 Task: Add Weleda Pomegranate Hand Cream to the cart.
Action: Mouse moved to (1090, 385)
Screenshot: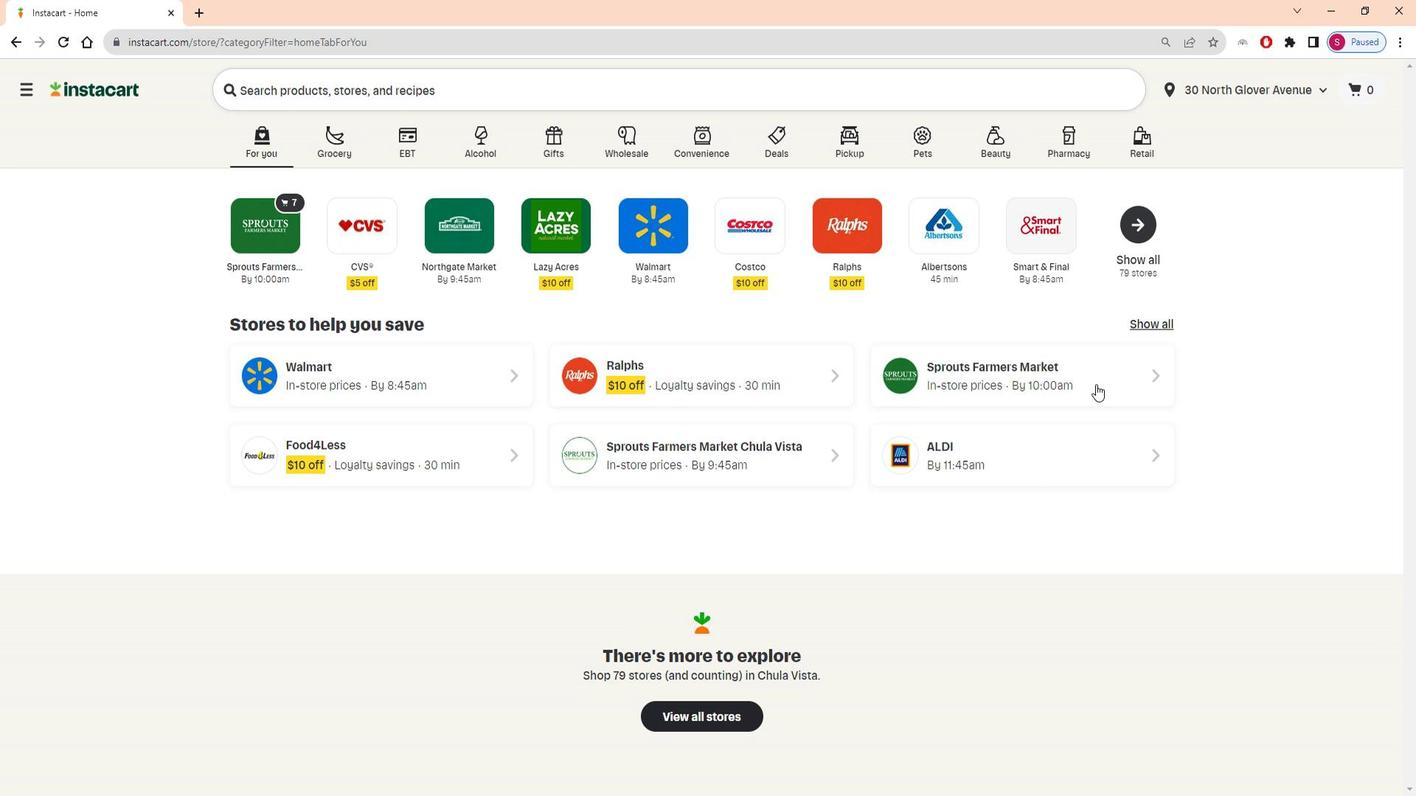 
Action: Mouse pressed left at (1090, 385)
Screenshot: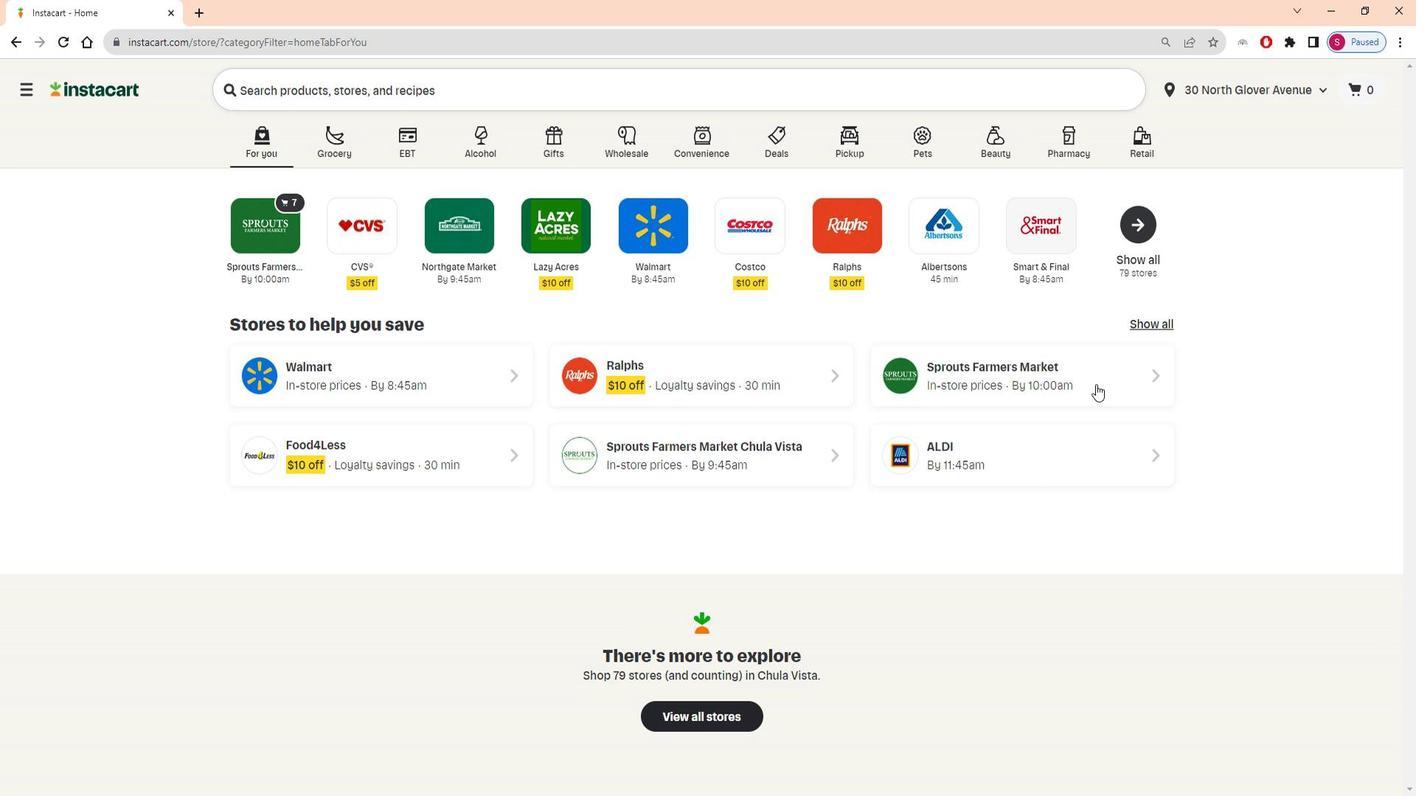 
Action: Mouse moved to (125, 585)
Screenshot: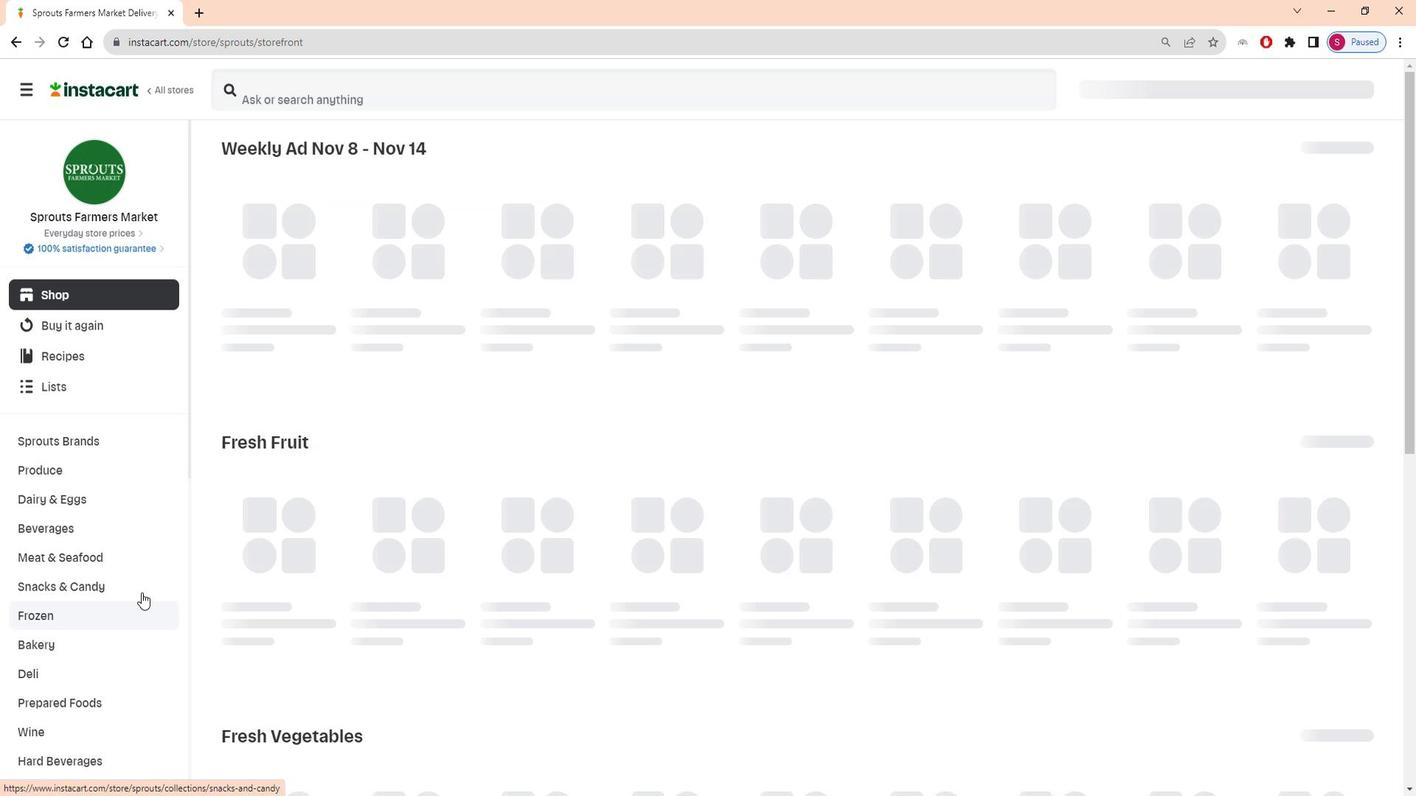 
Action: Mouse scrolled (125, 585) with delta (0, 0)
Screenshot: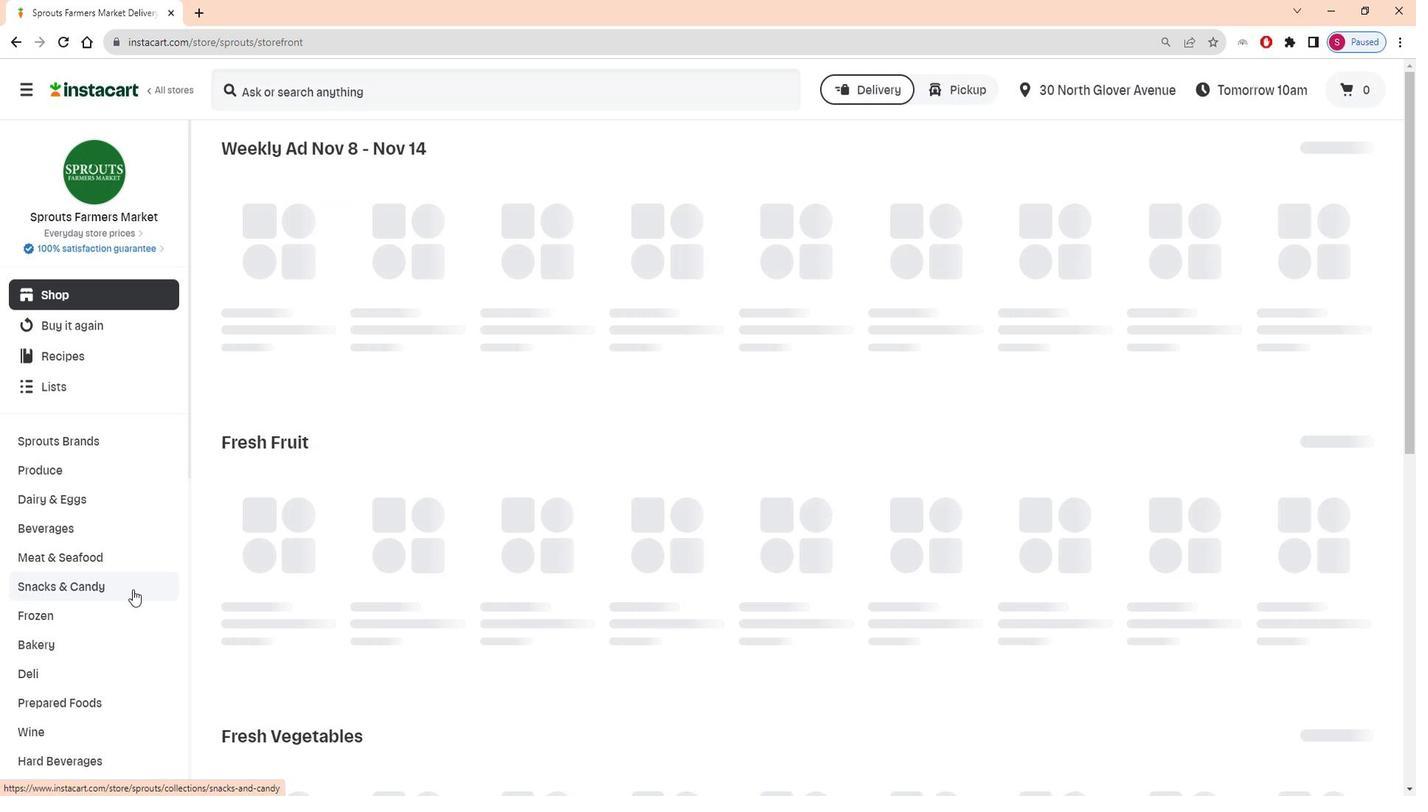 
Action: Mouse scrolled (125, 585) with delta (0, 0)
Screenshot: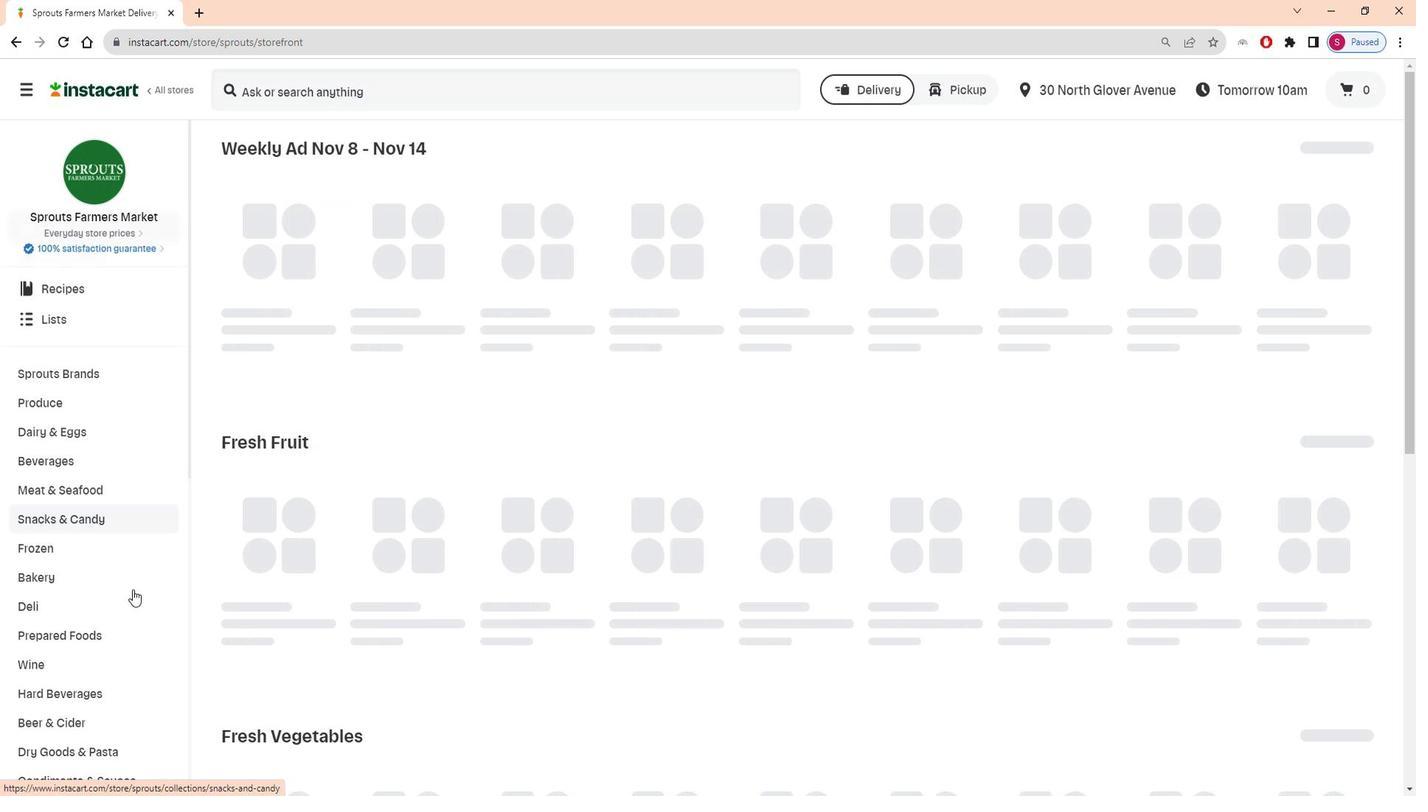 
Action: Mouse scrolled (125, 585) with delta (0, 0)
Screenshot: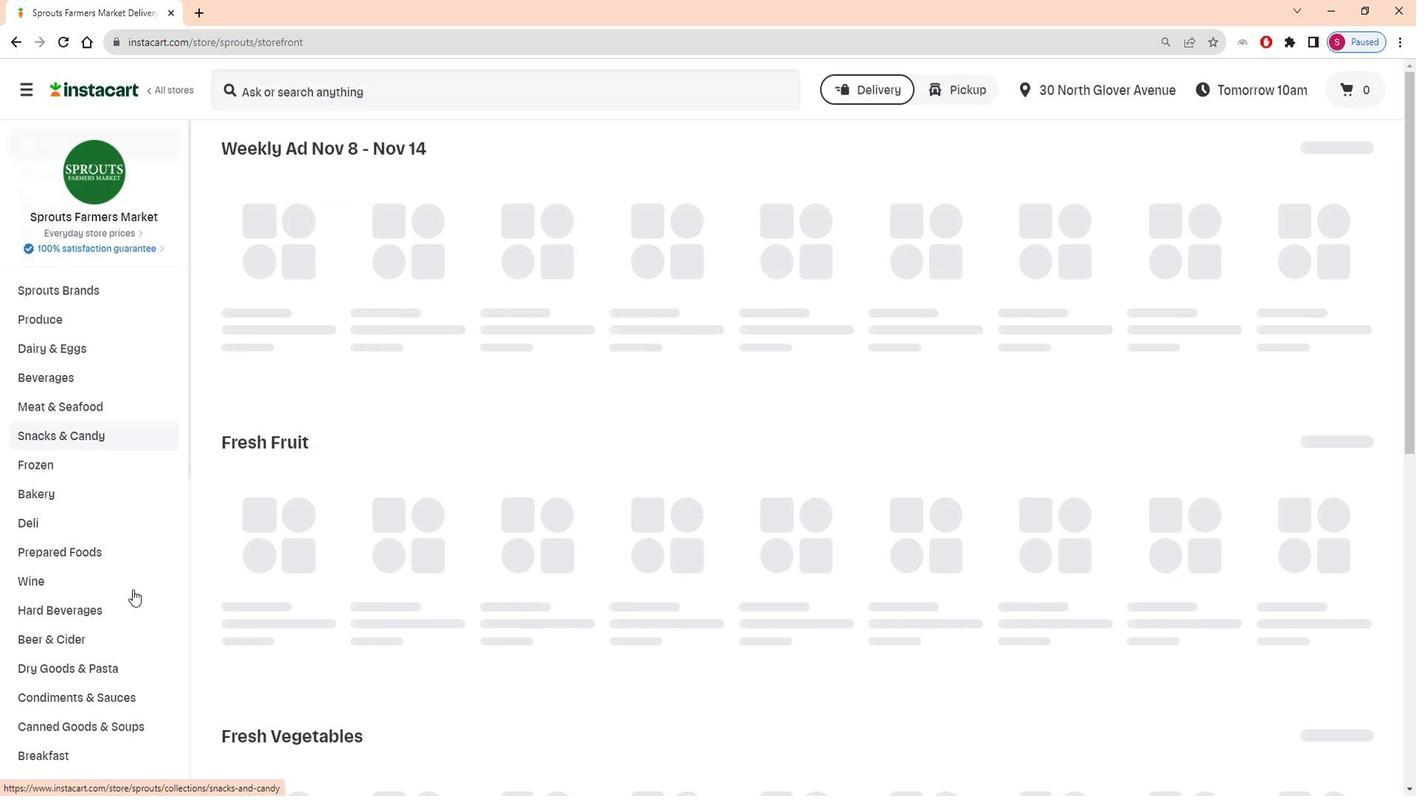 
Action: Mouse scrolled (125, 585) with delta (0, 0)
Screenshot: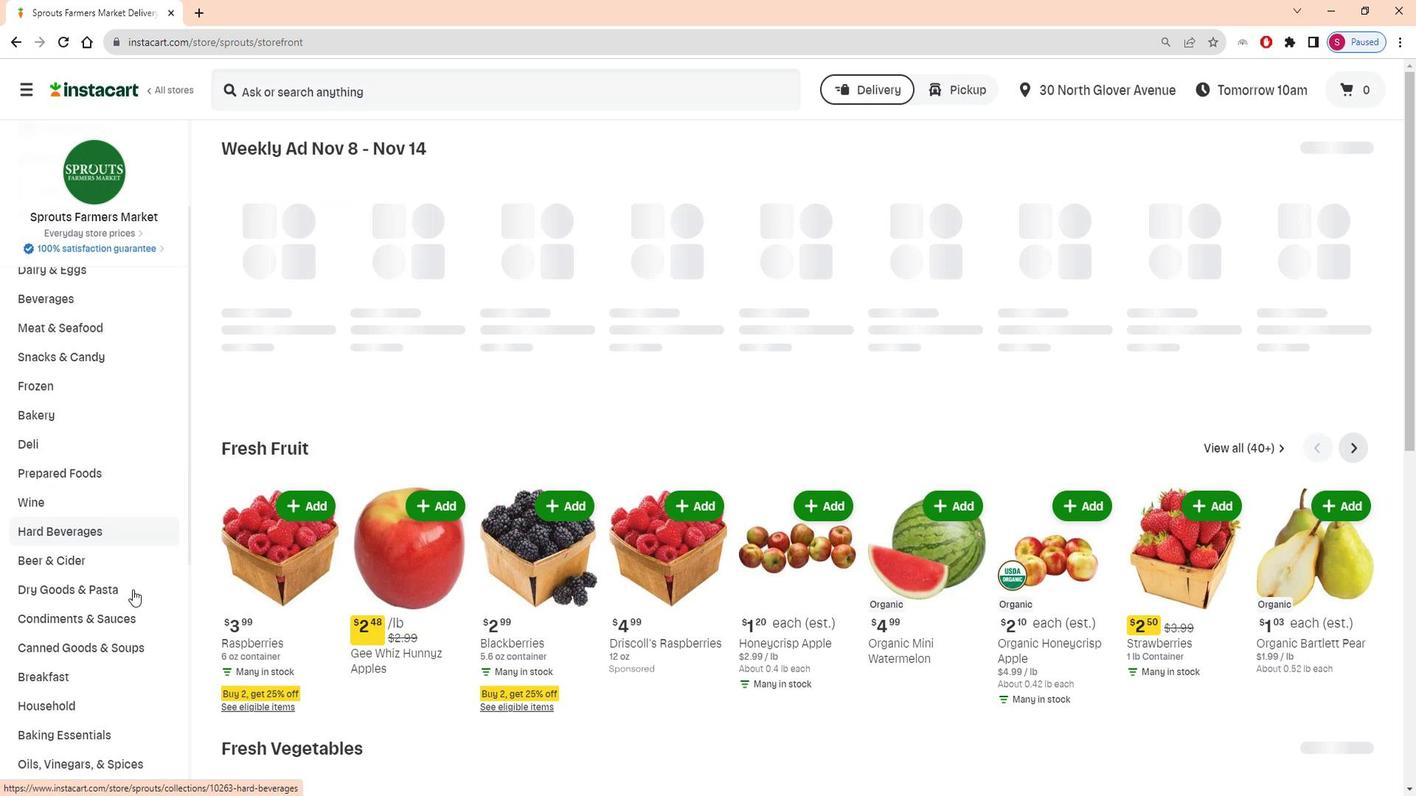 
Action: Mouse scrolled (125, 585) with delta (0, 0)
Screenshot: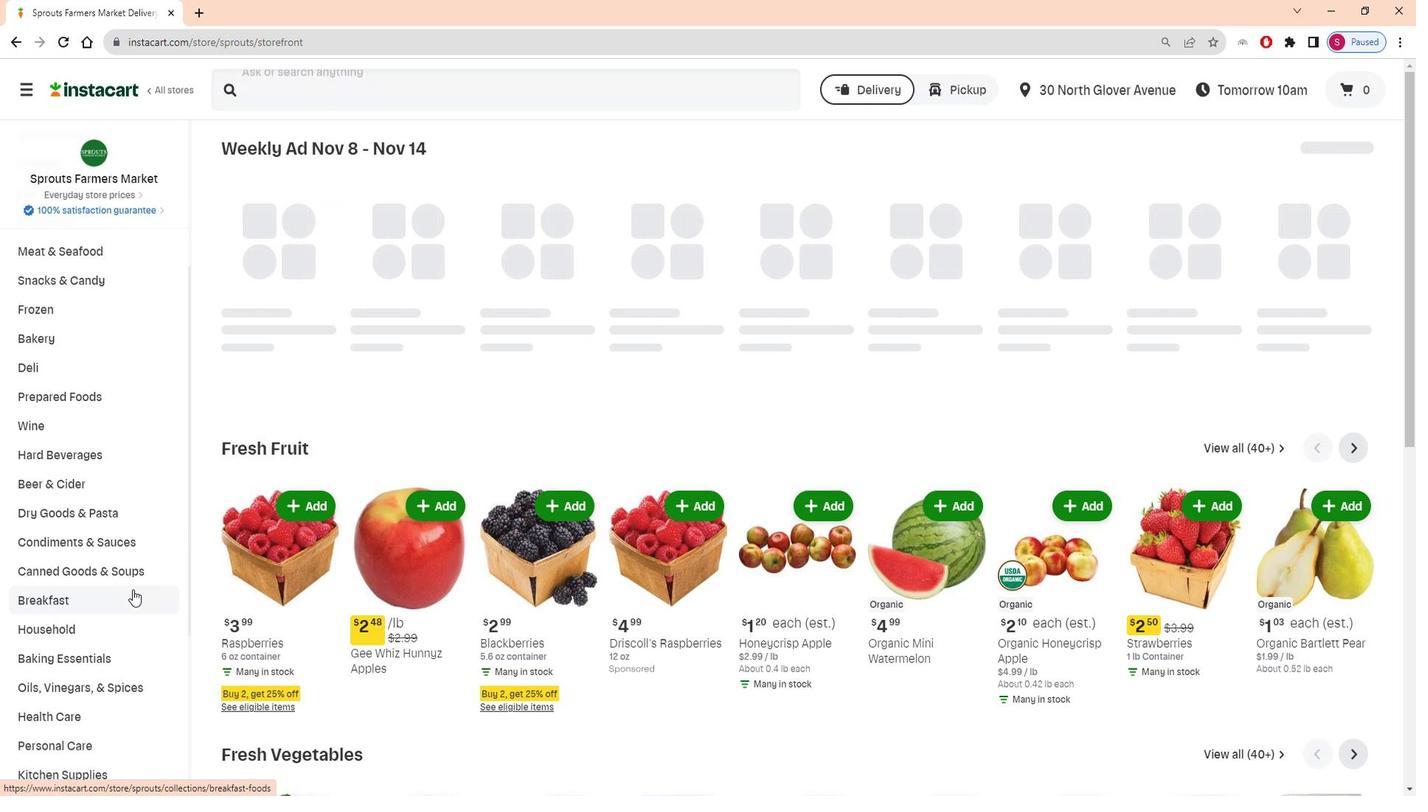 
Action: Mouse scrolled (125, 585) with delta (0, 0)
Screenshot: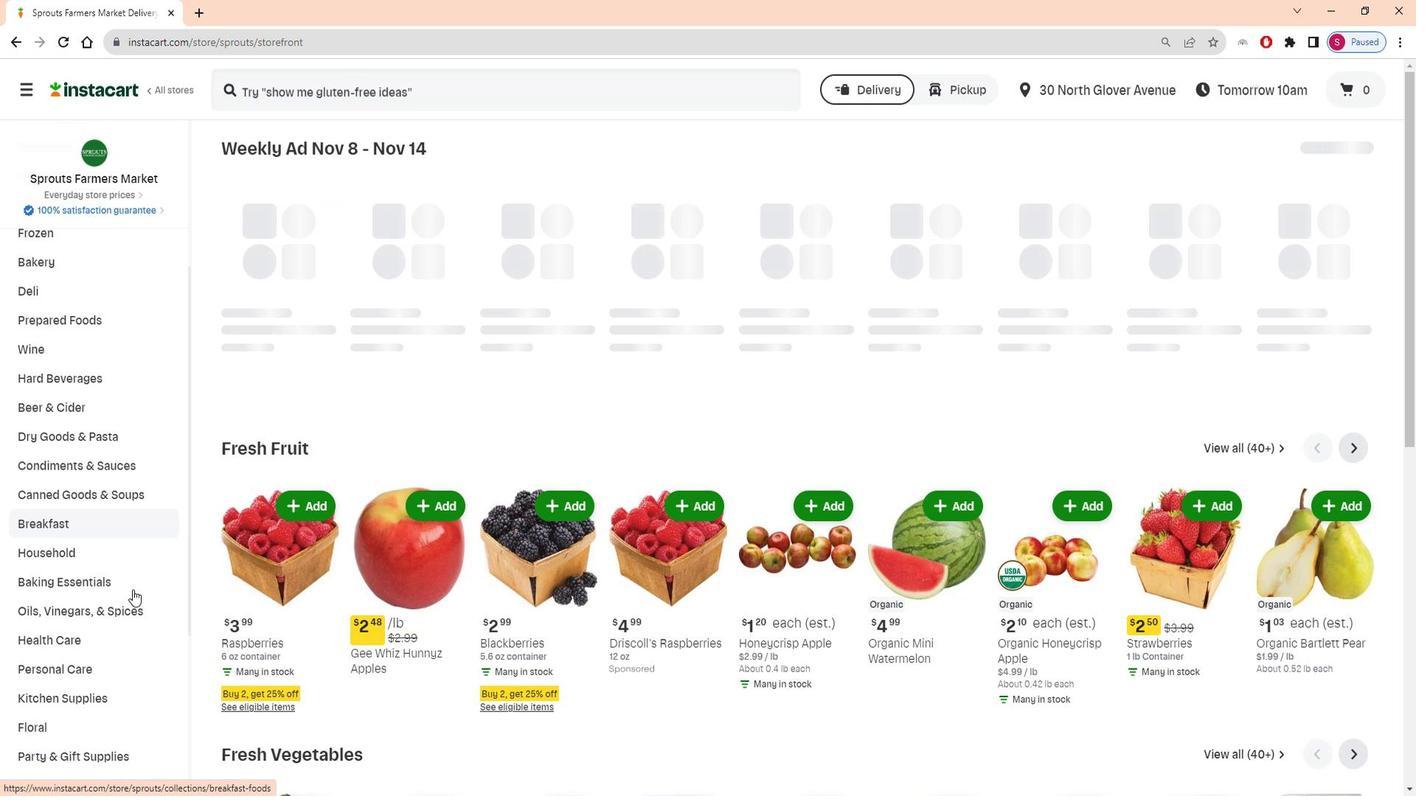 
Action: Mouse moved to (121, 594)
Screenshot: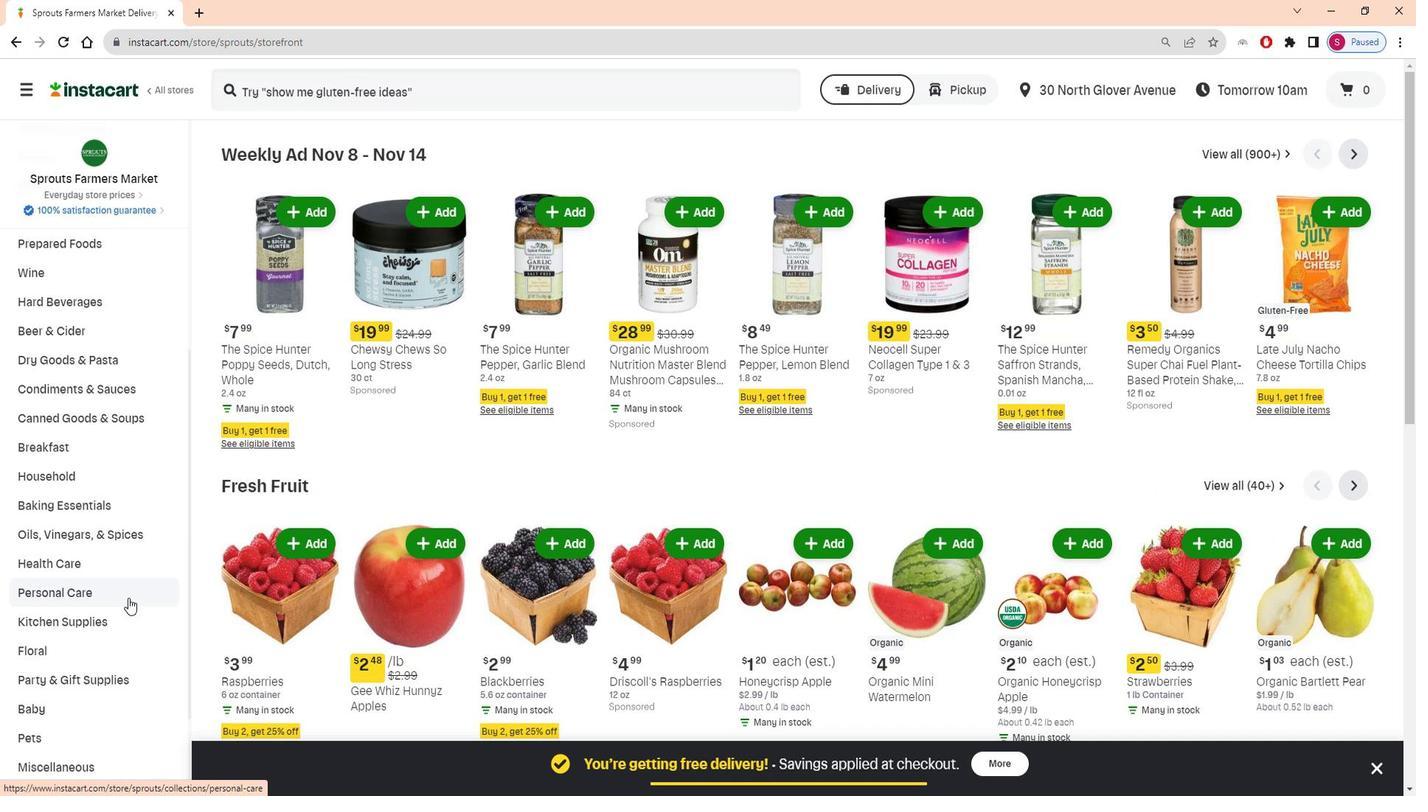 
Action: Mouse pressed left at (121, 594)
Screenshot: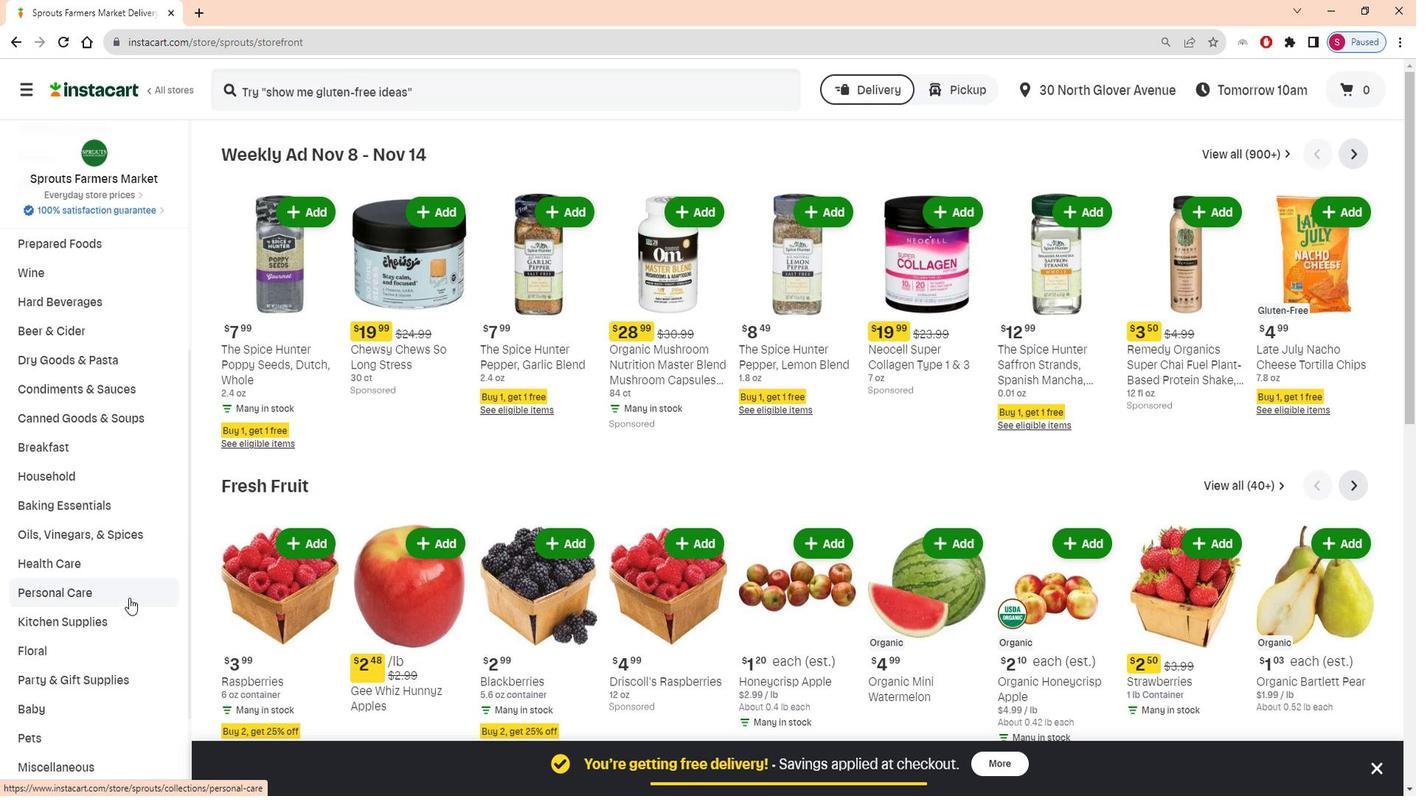 
Action: Mouse moved to (358, 199)
Screenshot: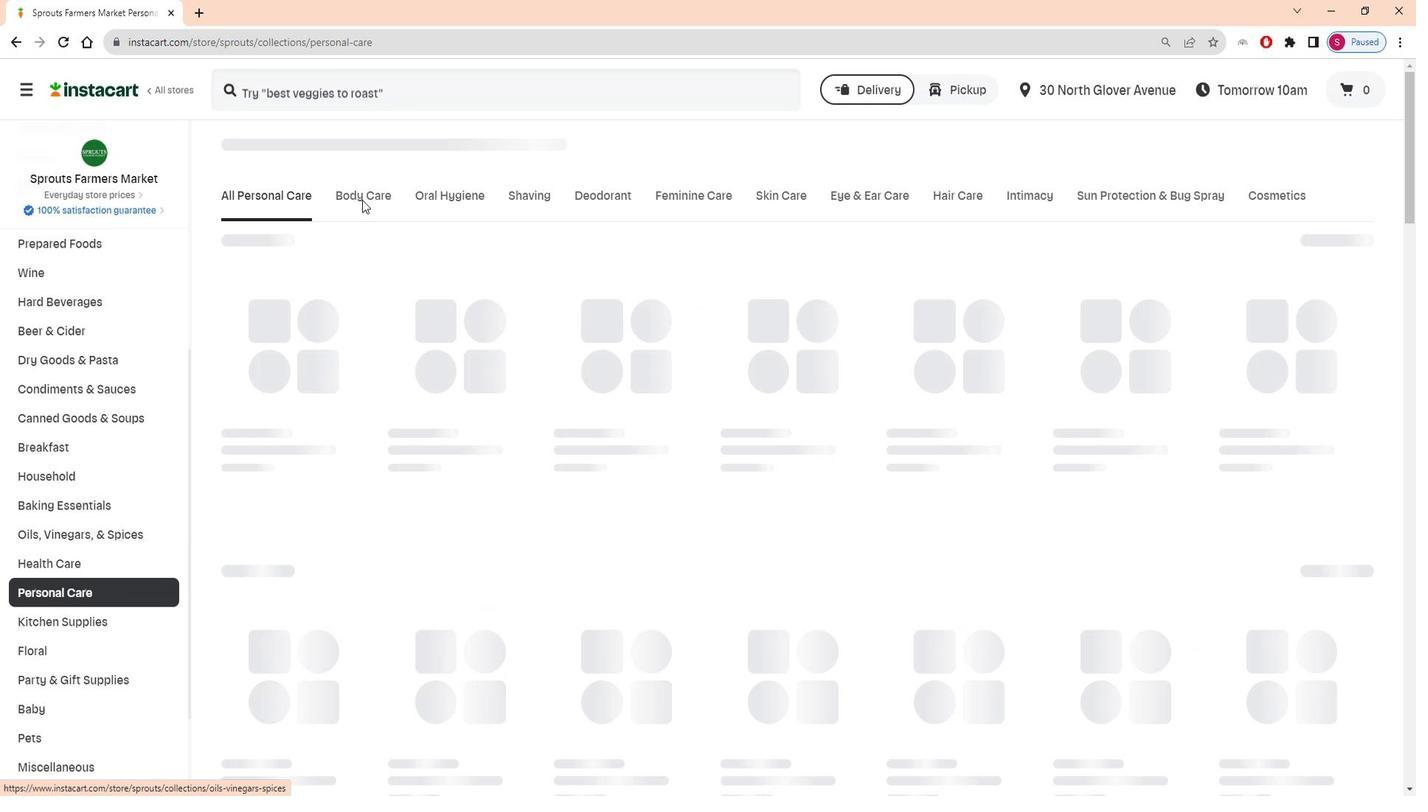 
Action: Mouse pressed left at (358, 199)
Screenshot: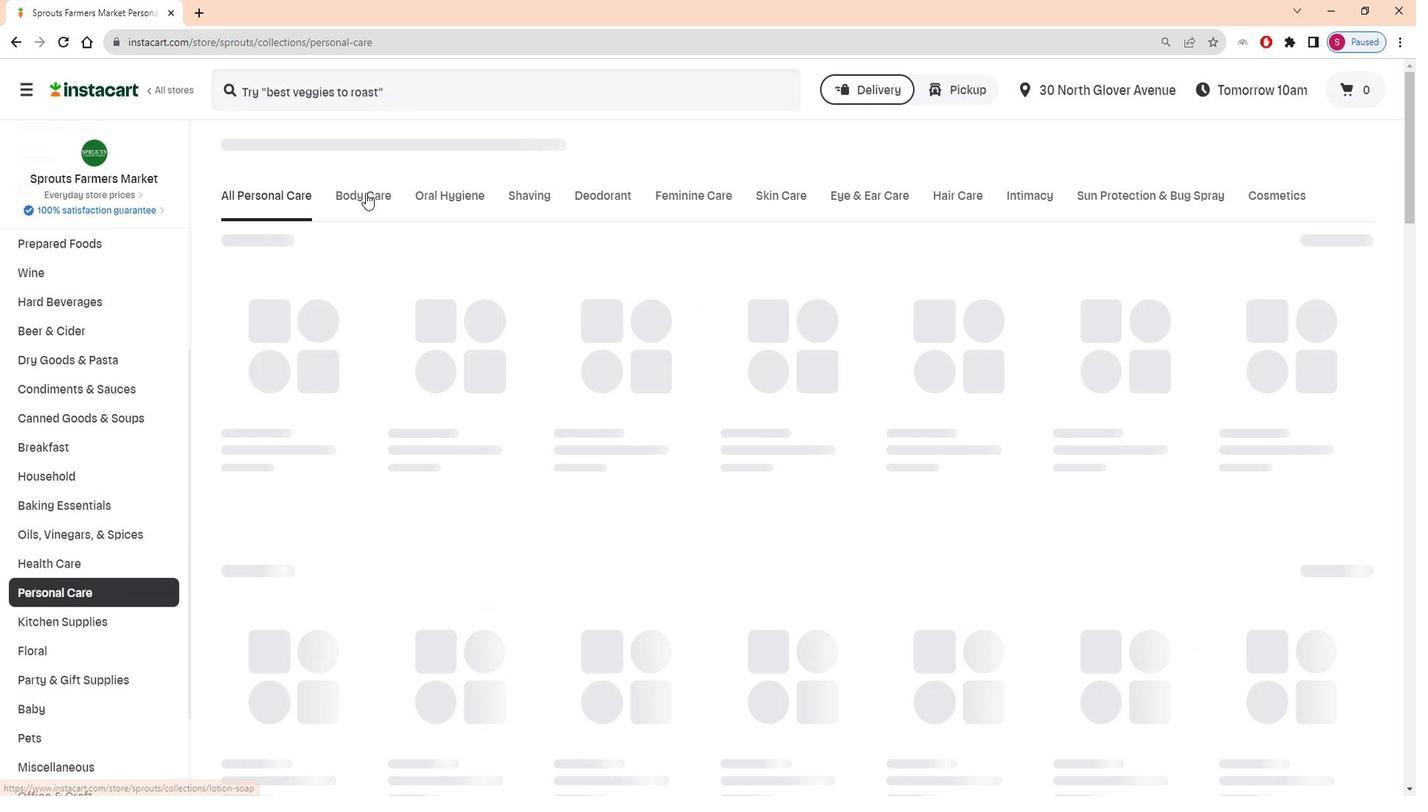 
Action: Mouse moved to (593, 261)
Screenshot: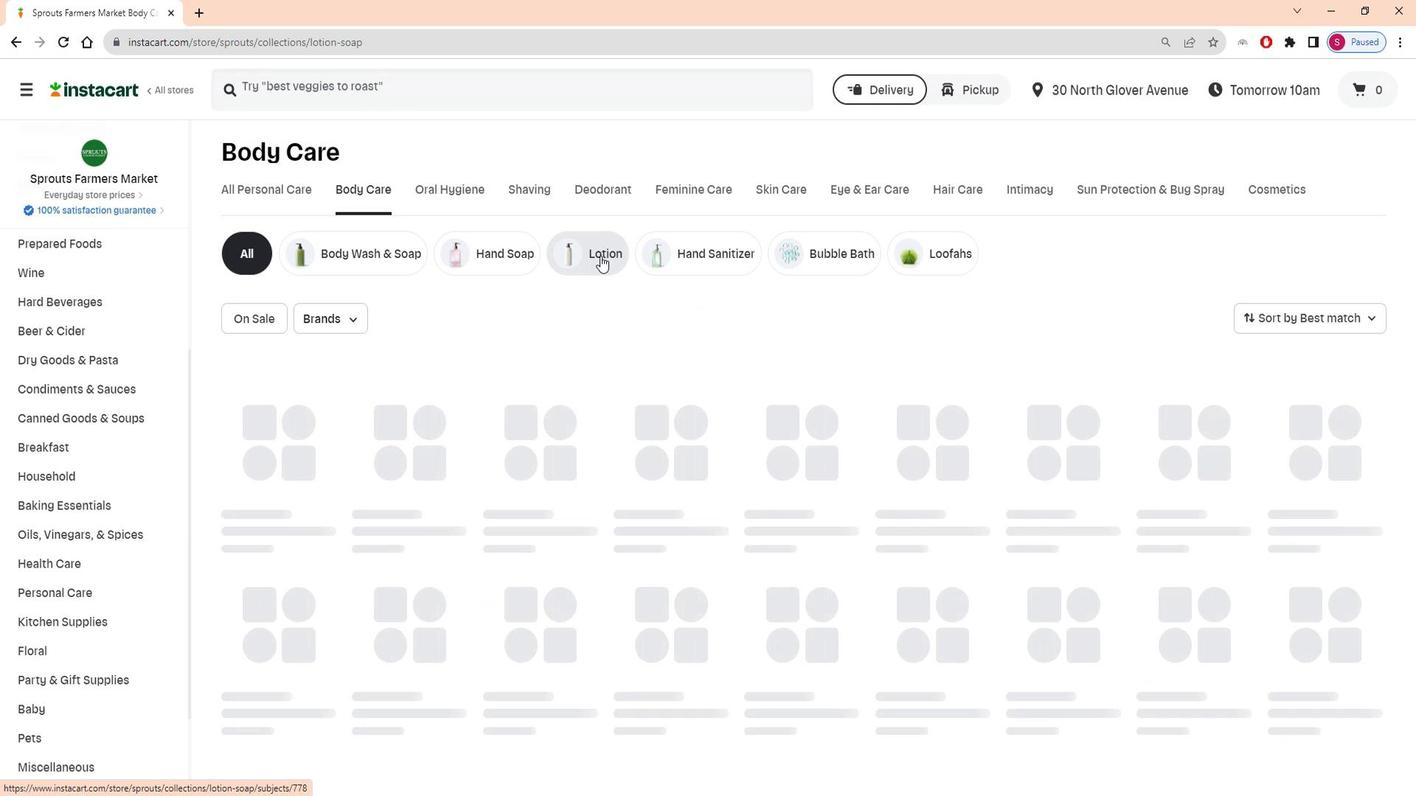 
Action: Mouse pressed left at (593, 261)
Screenshot: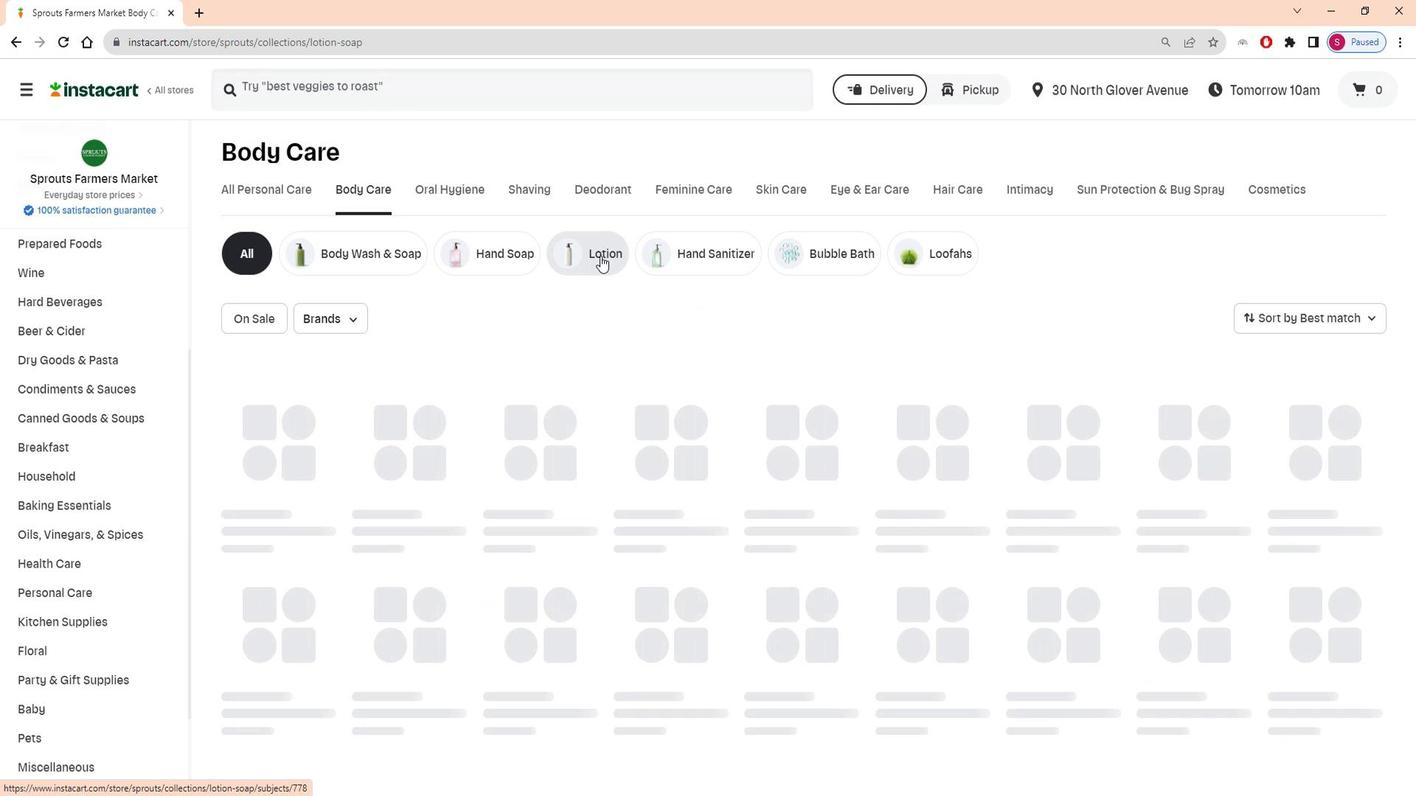 
Action: Mouse moved to (492, 103)
Screenshot: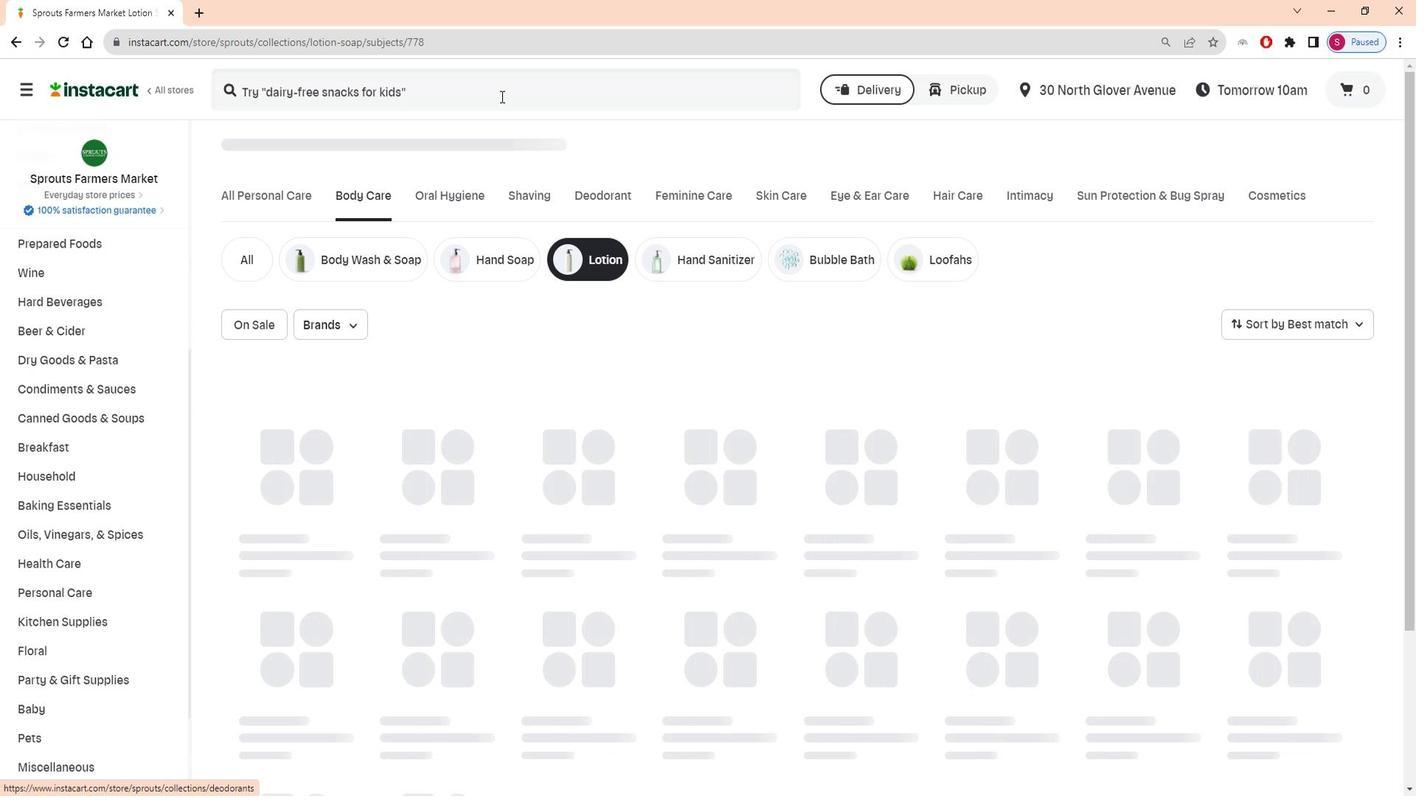
Action: Mouse pressed left at (492, 103)
Screenshot: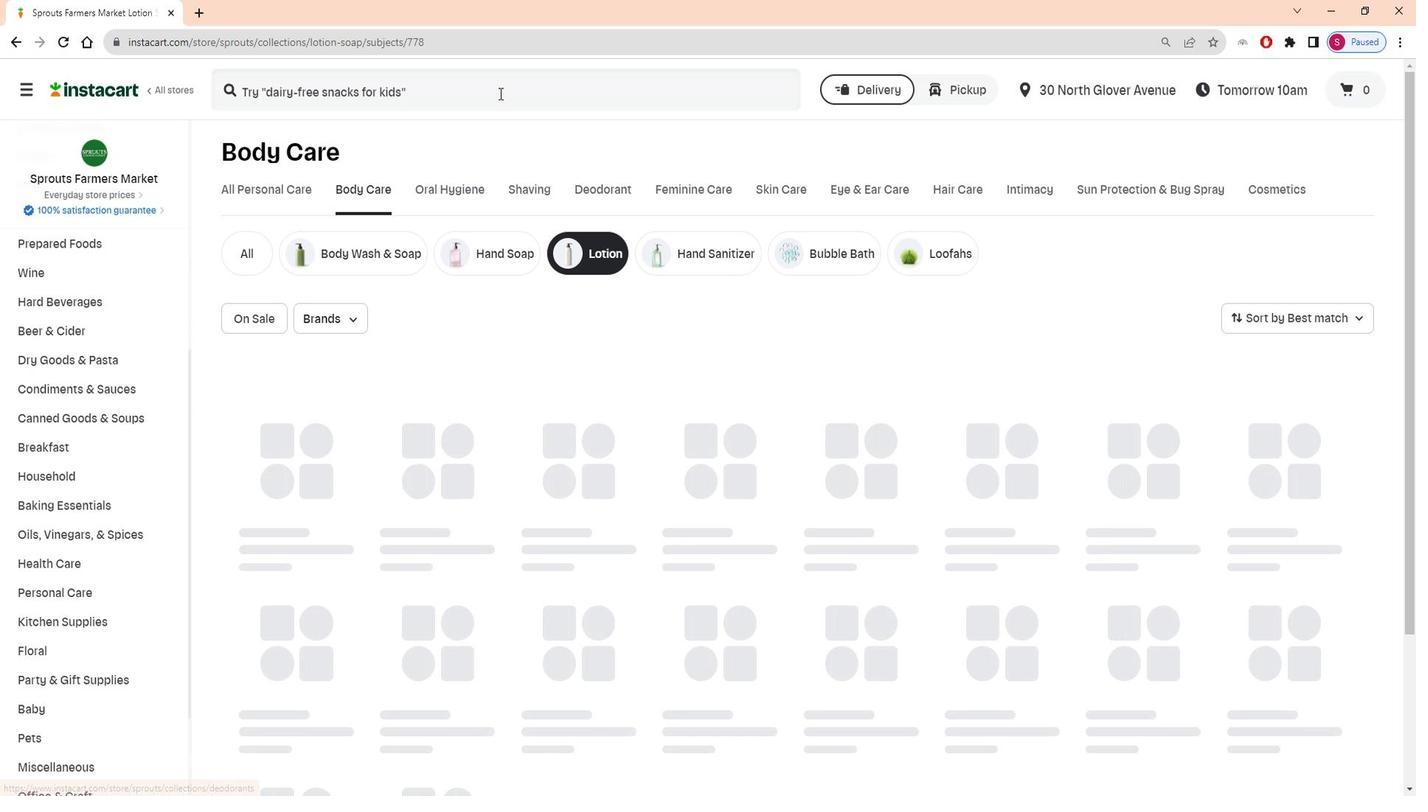 
Action: Key pressed <Key.shift>Welda<Key.space><Key.shift>Pomegranate<Key.space><Key.shift>Hand<Key.space><Key.shift>Cream<Key.space><Key.enter>
Screenshot: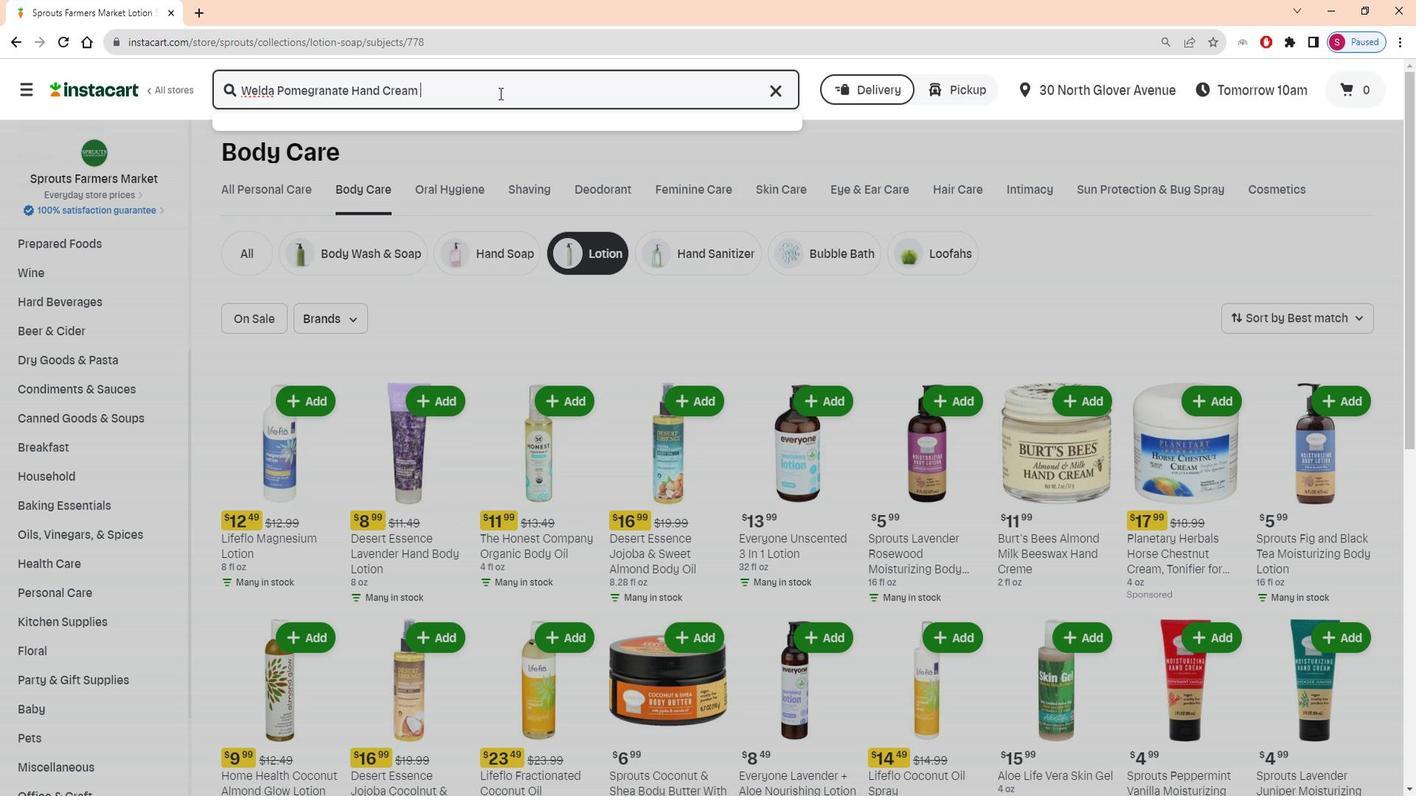 
Action: Mouse moved to (253, 95)
Screenshot: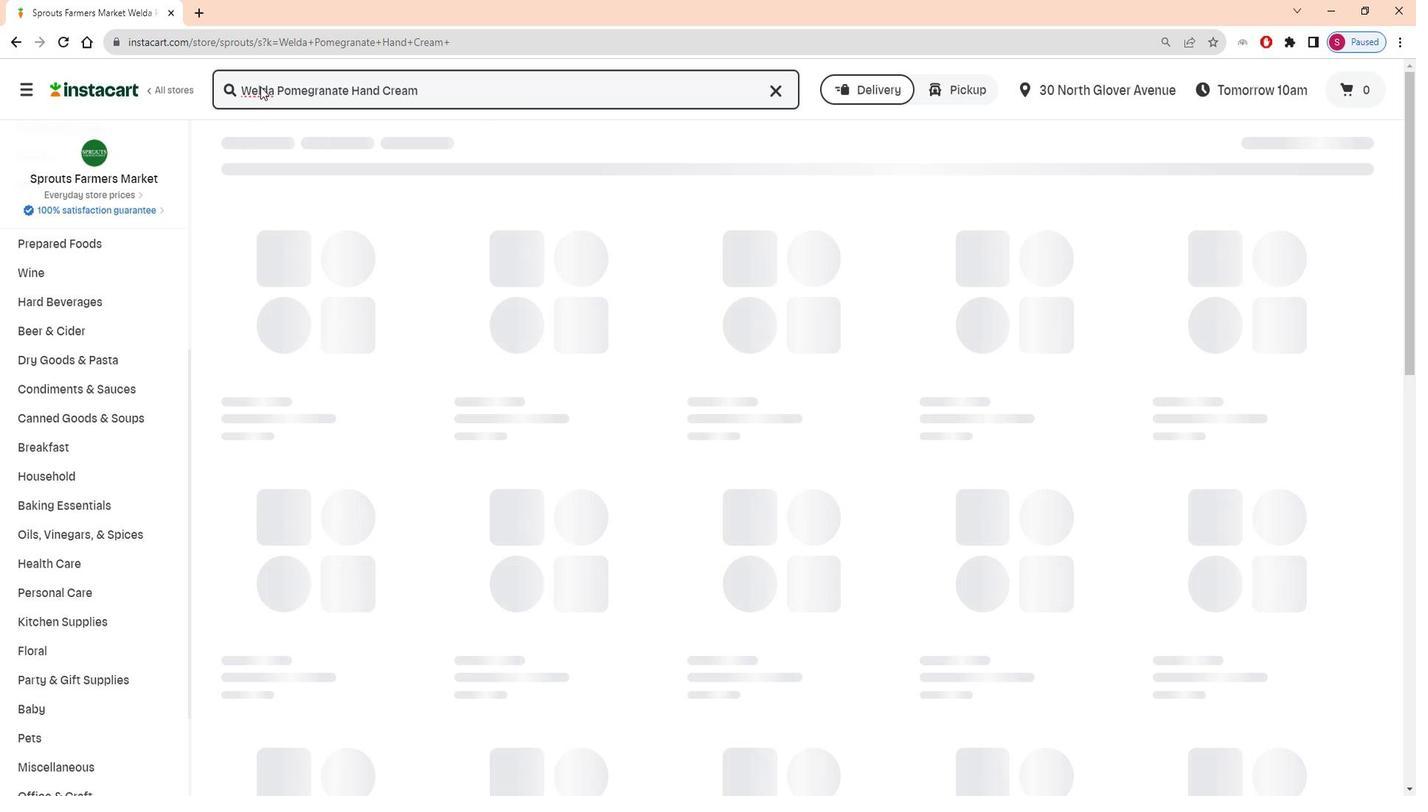 
Action: Mouse pressed left at (253, 95)
Screenshot: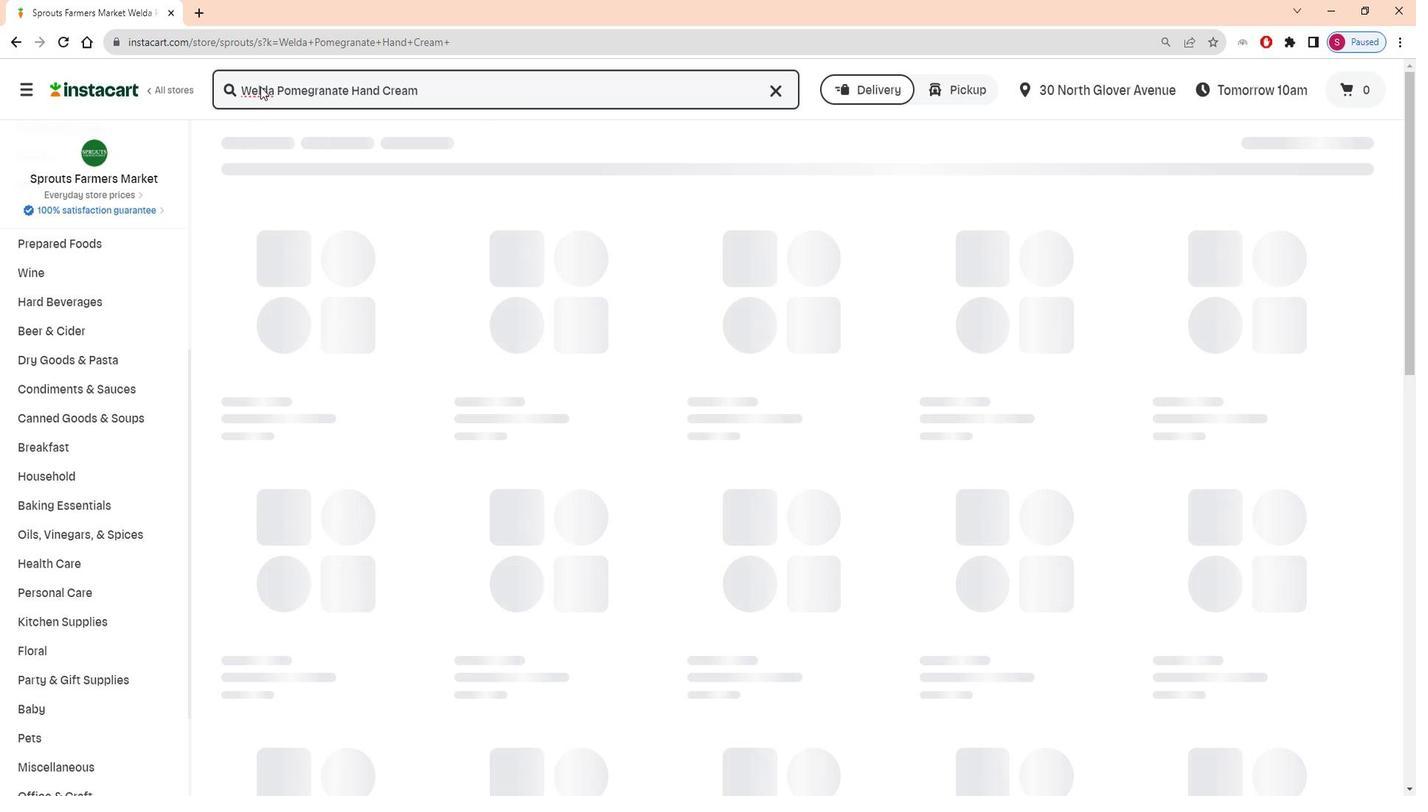 
Action: Mouse moved to (256, 98)
Screenshot: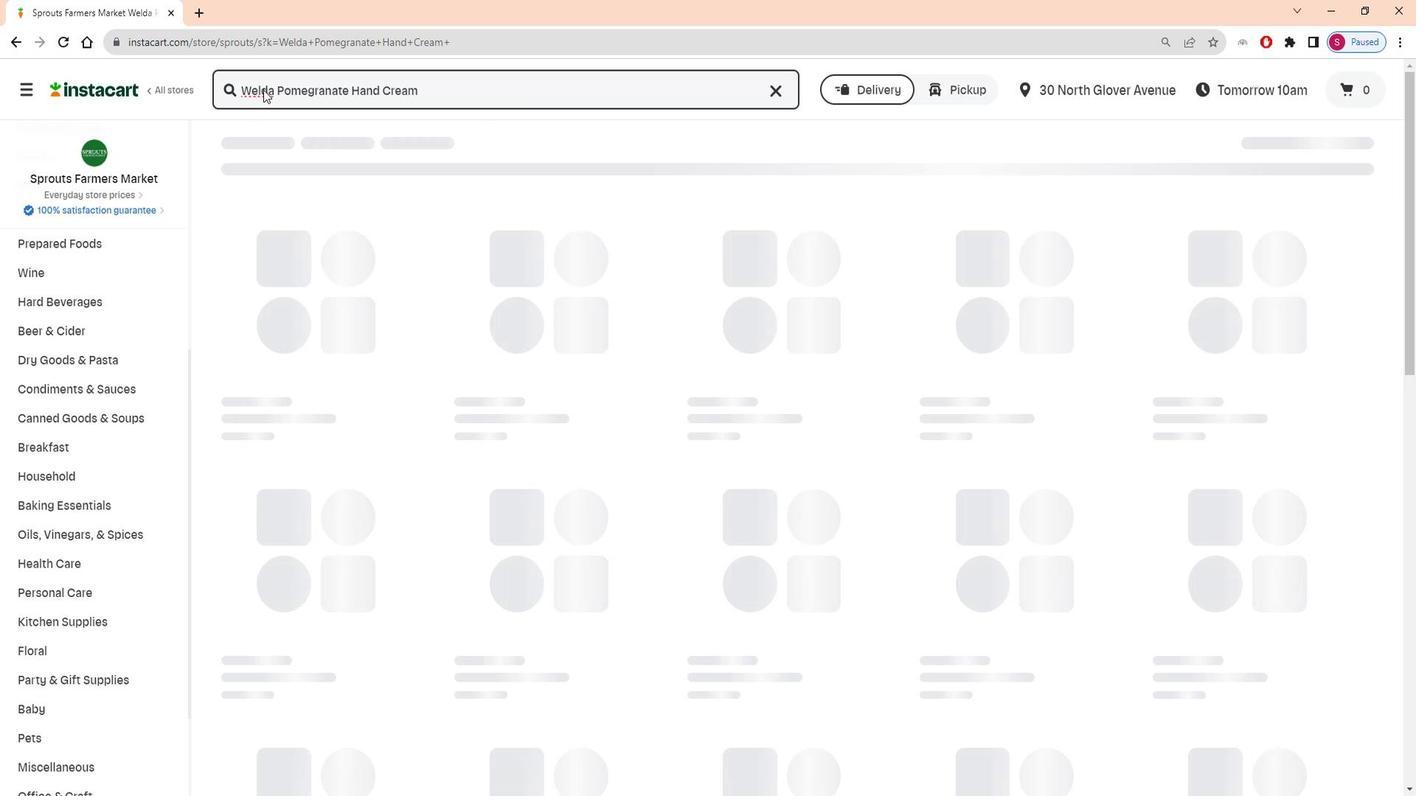 
Action: Mouse pressed left at (256, 98)
Screenshot: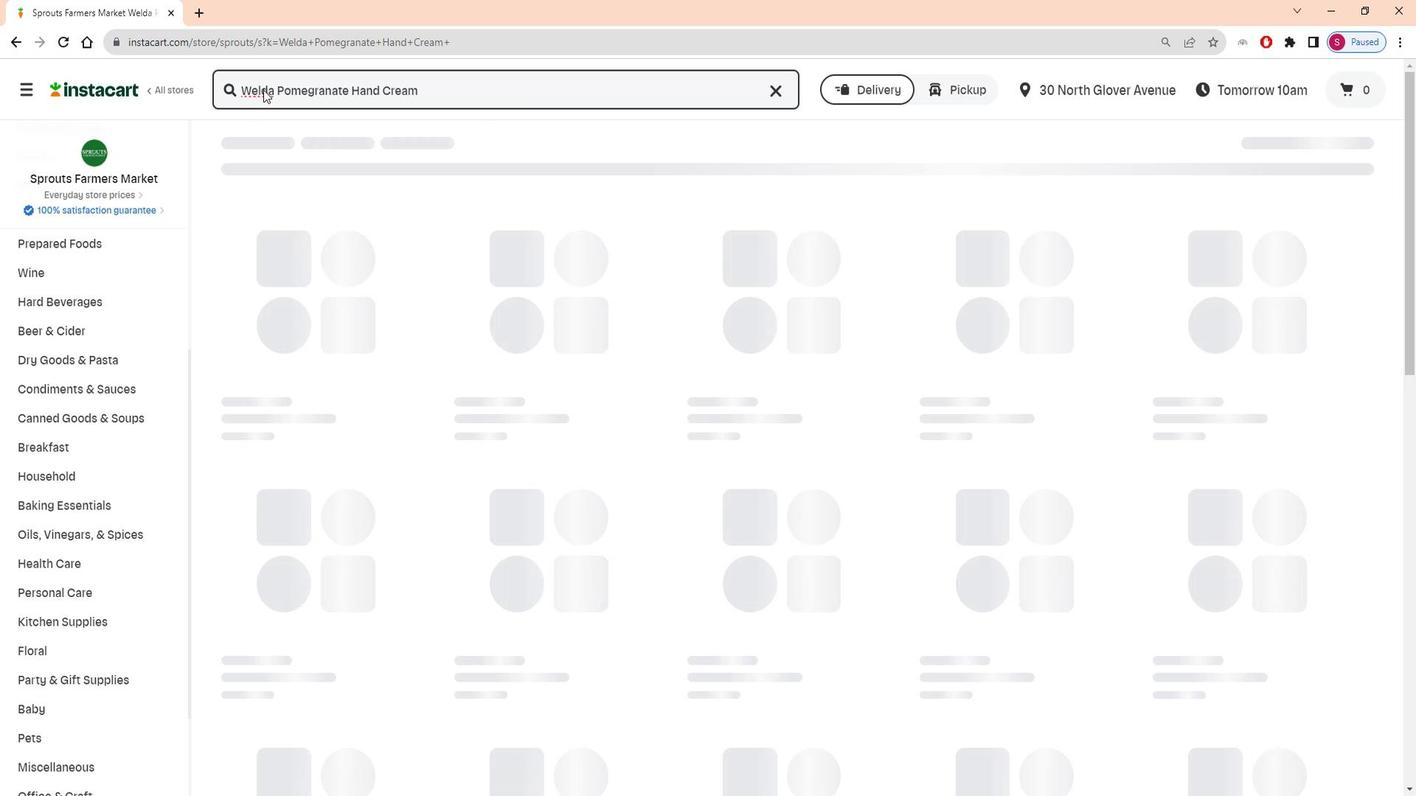 
Action: Mouse moved to (254, 101)
Screenshot: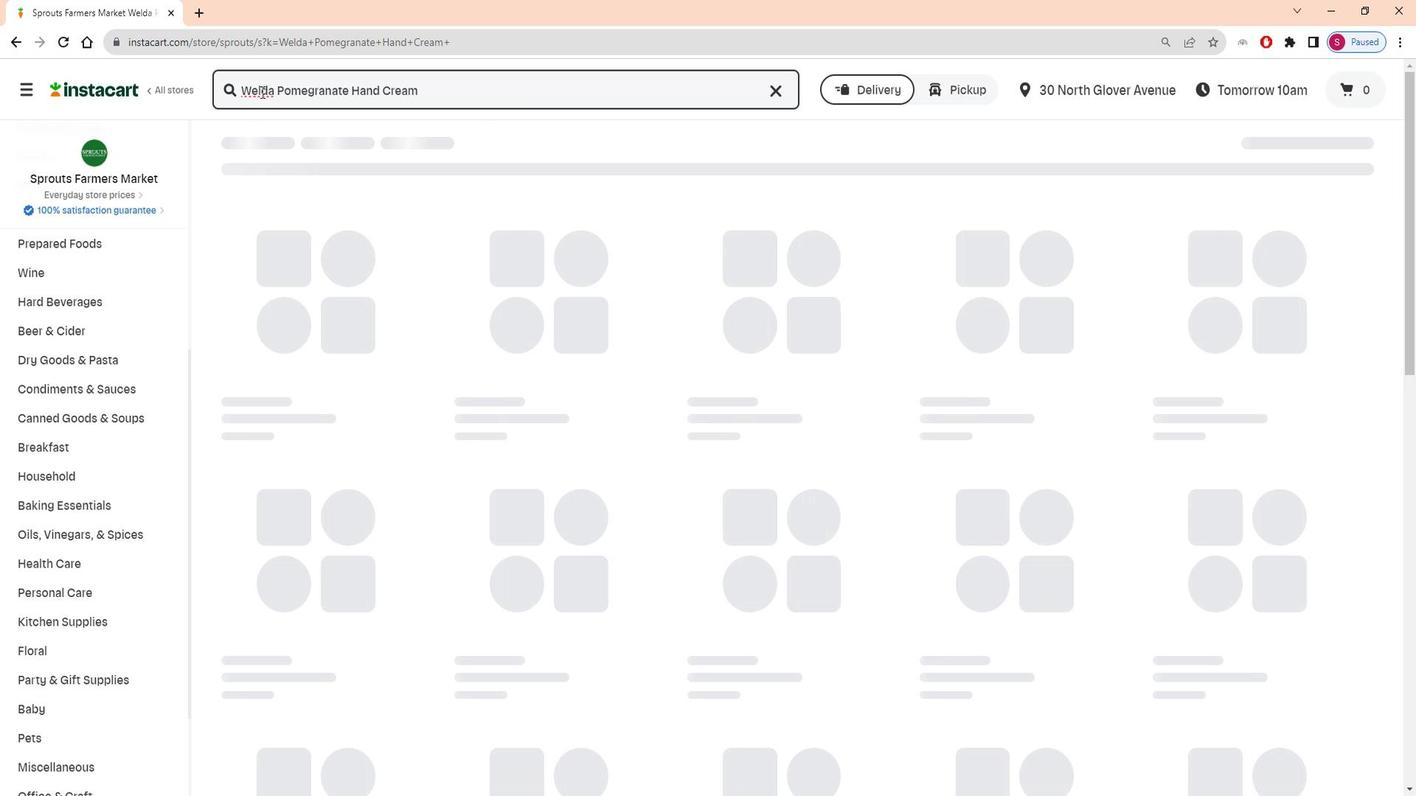 
Action: Mouse pressed left at (254, 101)
Screenshot: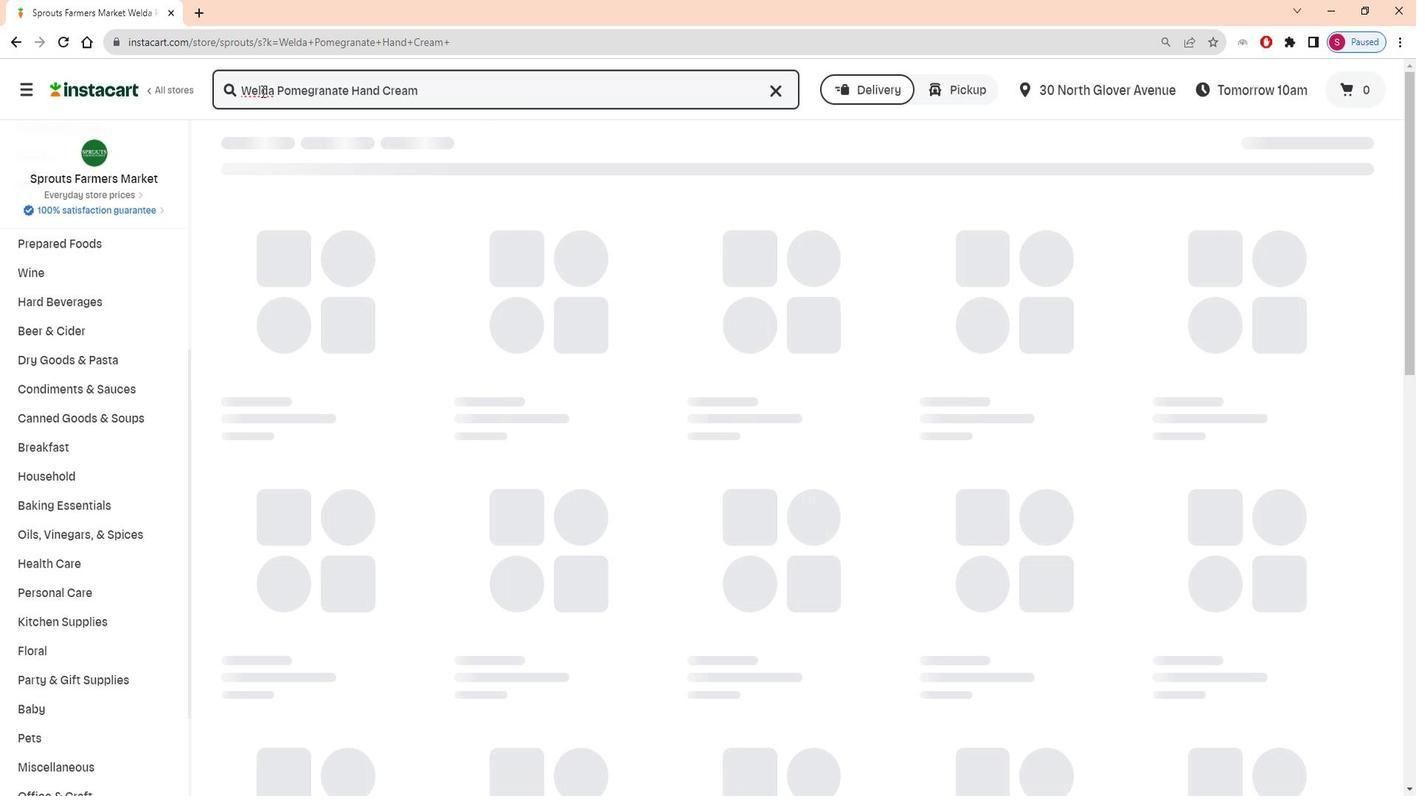 
Action: Mouse moved to (251, 133)
Screenshot: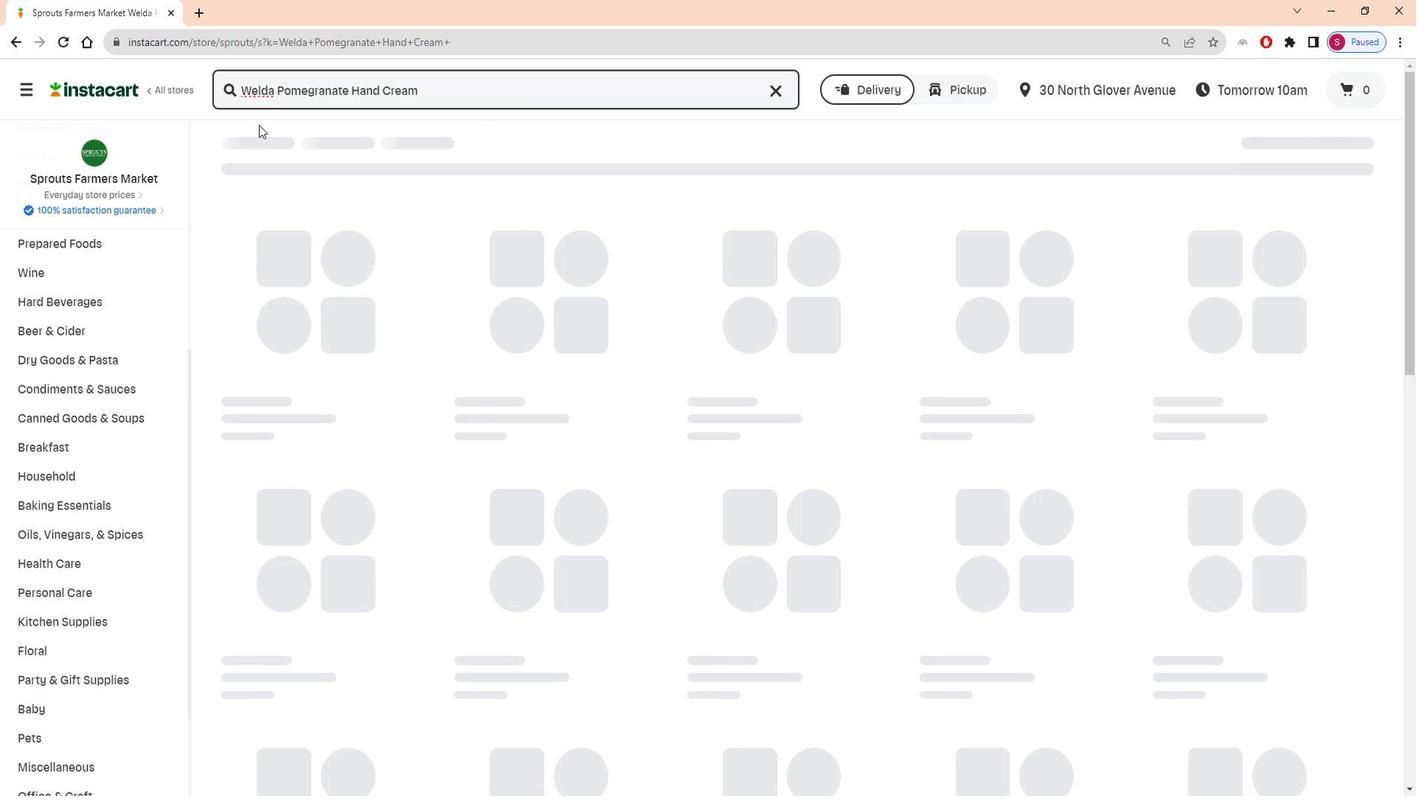 
Action: Key pressed e<Key.enter>
Screenshot: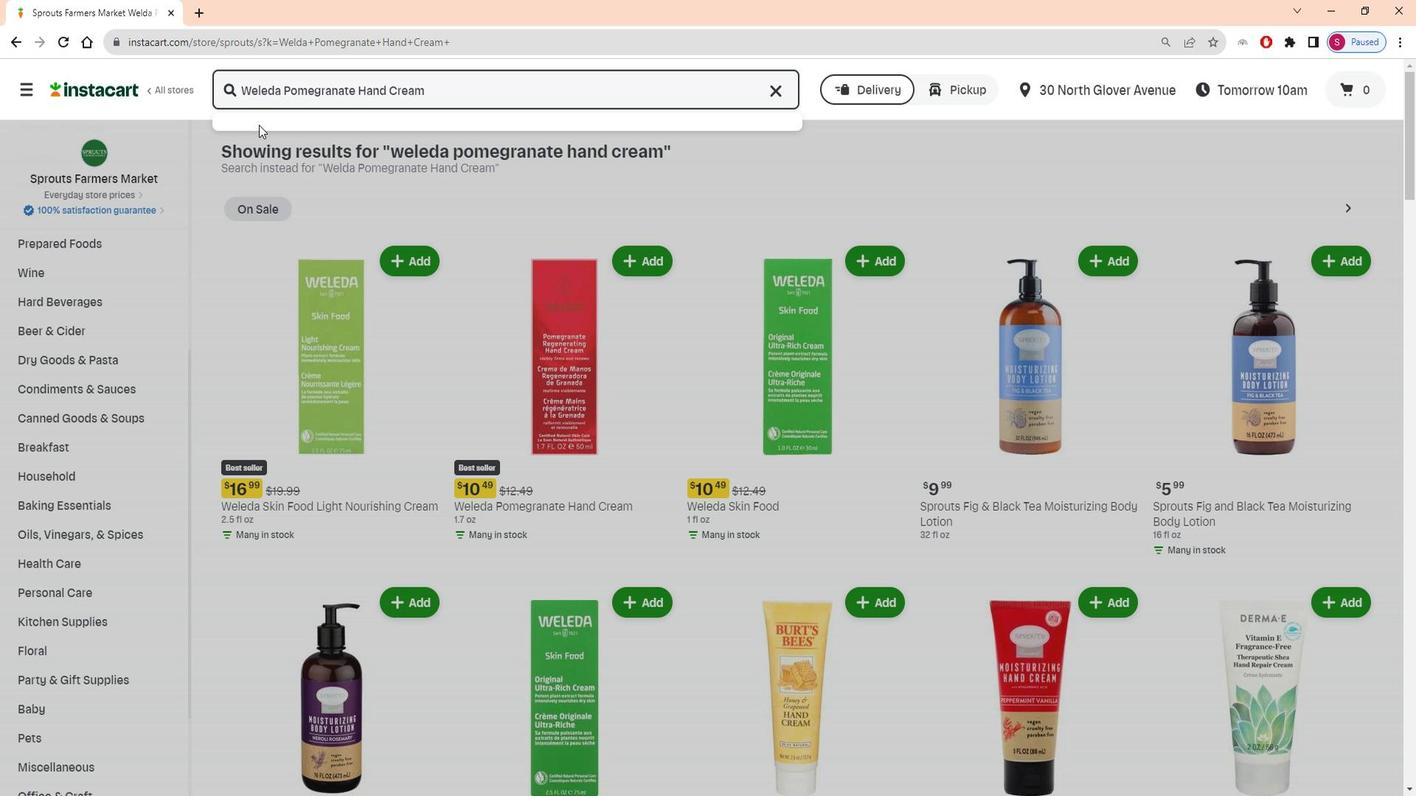 
Action: Mouse moved to (646, 222)
Screenshot: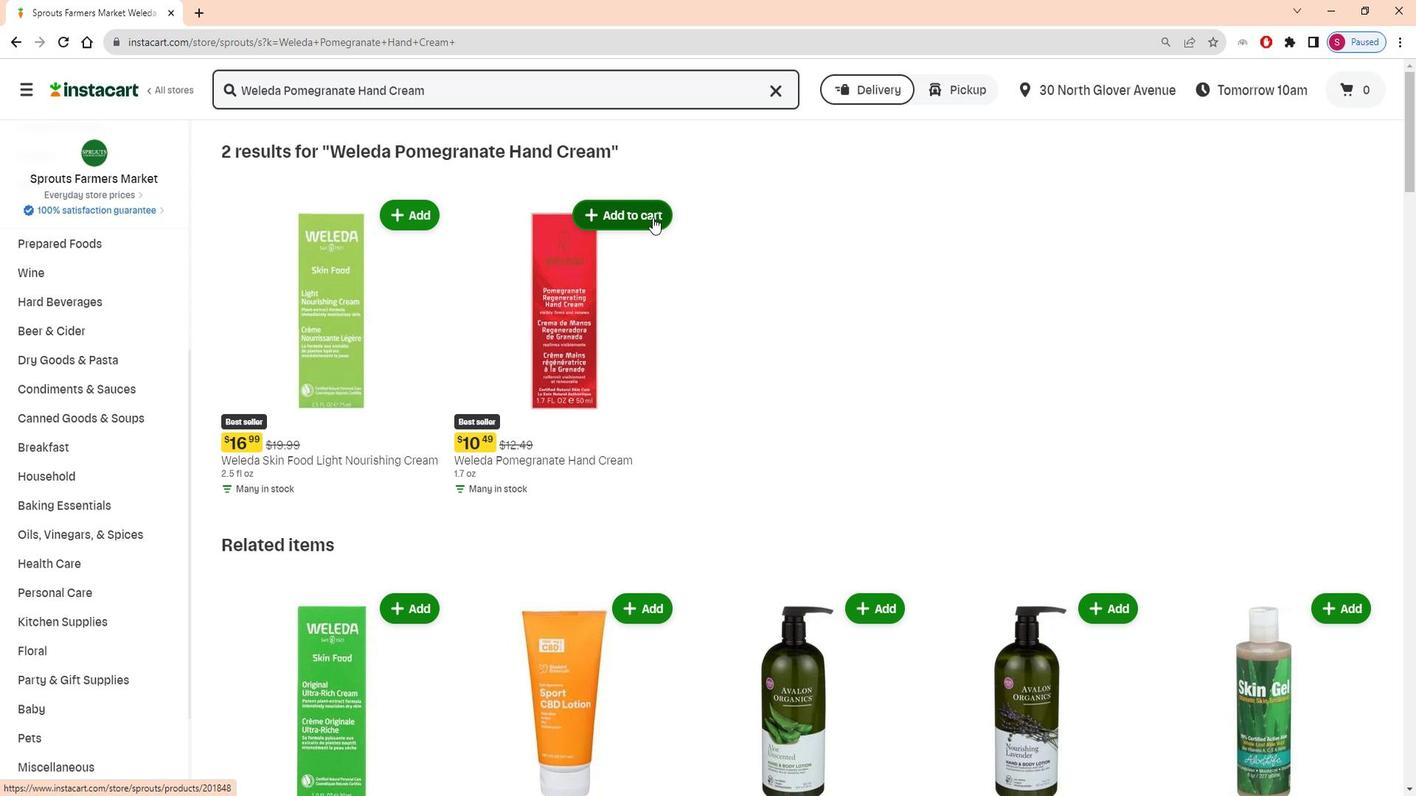 
Action: Mouse pressed left at (646, 222)
Screenshot: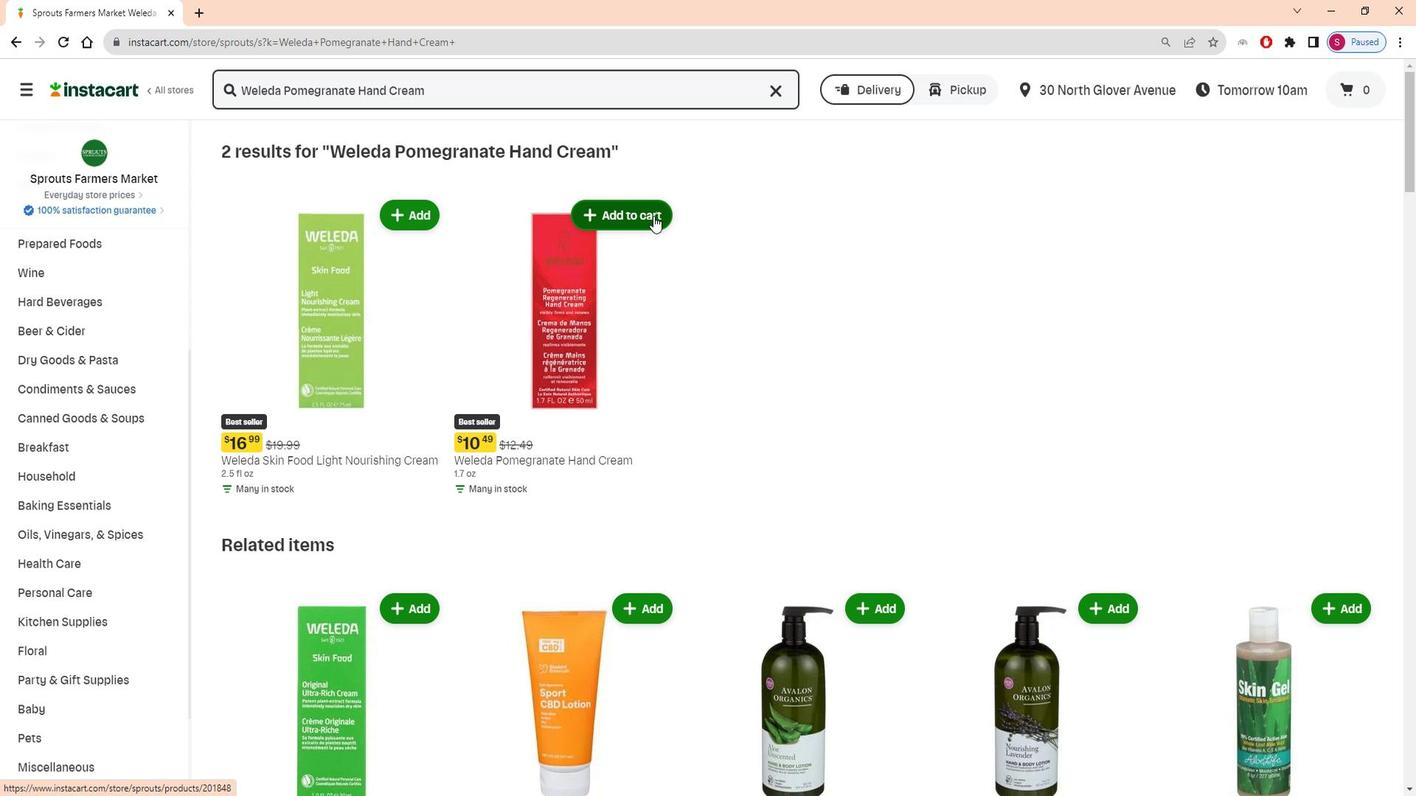 
Action: Mouse moved to (765, 208)
Screenshot: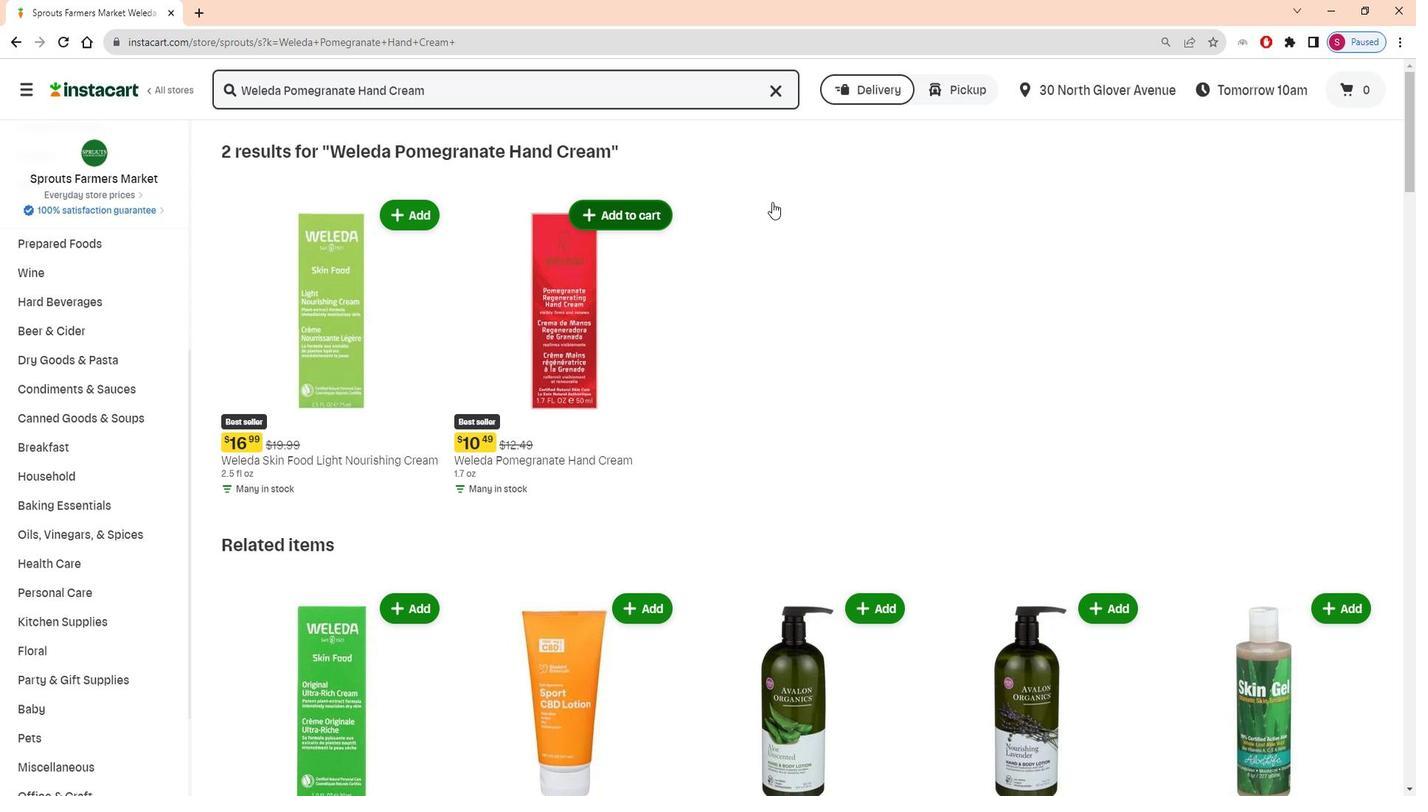 
